 Task: Add the task  Create a new online tool for project management to the section Cloud Migration Sprint in the project AgileGlobe and add a Due Date to the respective task as 2024/03/21
Action: Mouse moved to (51, 380)
Screenshot: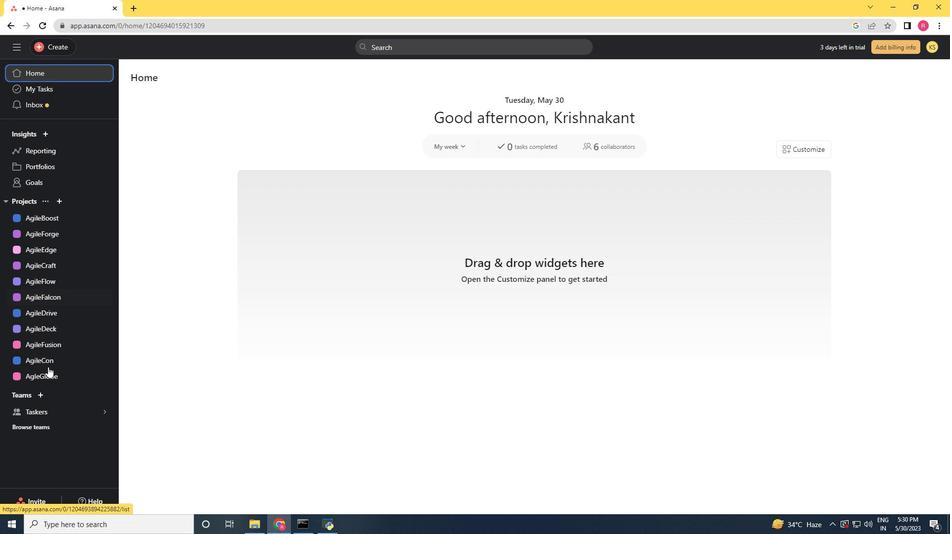 
Action: Mouse pressed left at (51, 380)
Screenshot: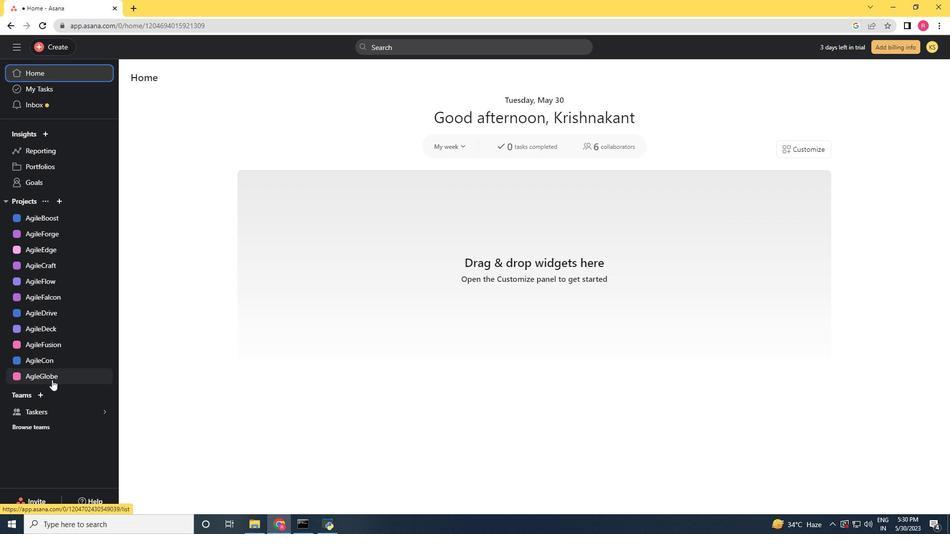 
Action: Mouse moved to (483, 337)
Screenshot: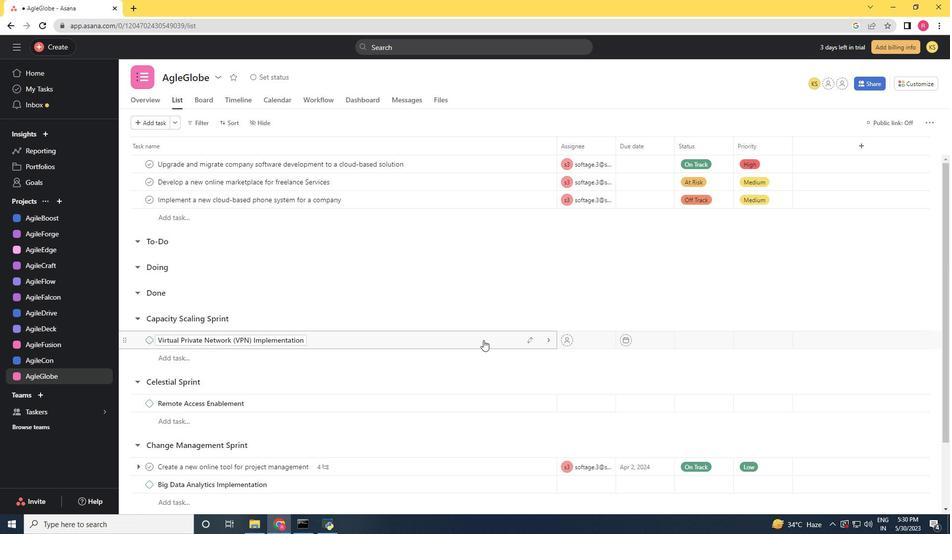 
Action: Mouse scrolled (483, 337) with delta (0, 0)
Screenshot: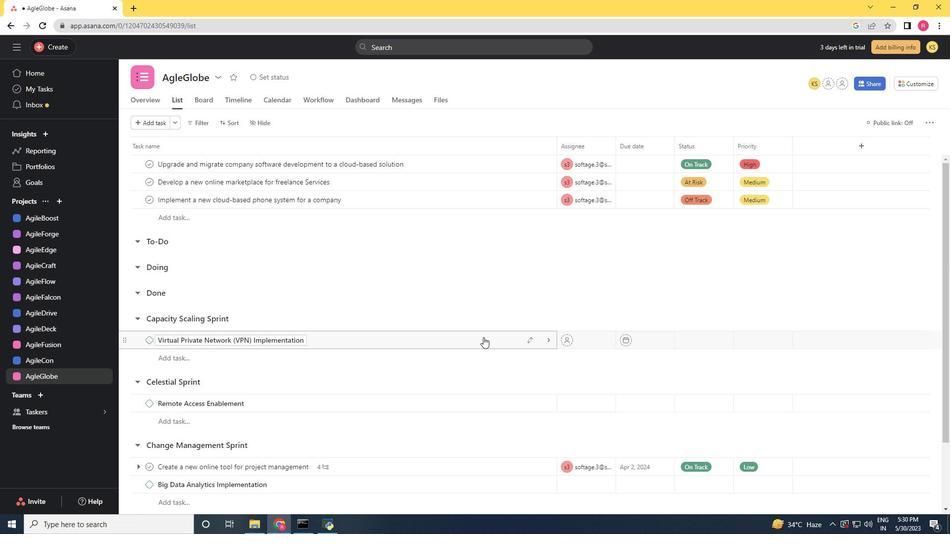 
Action: Mouse moved to (483, 340)
Screenshot: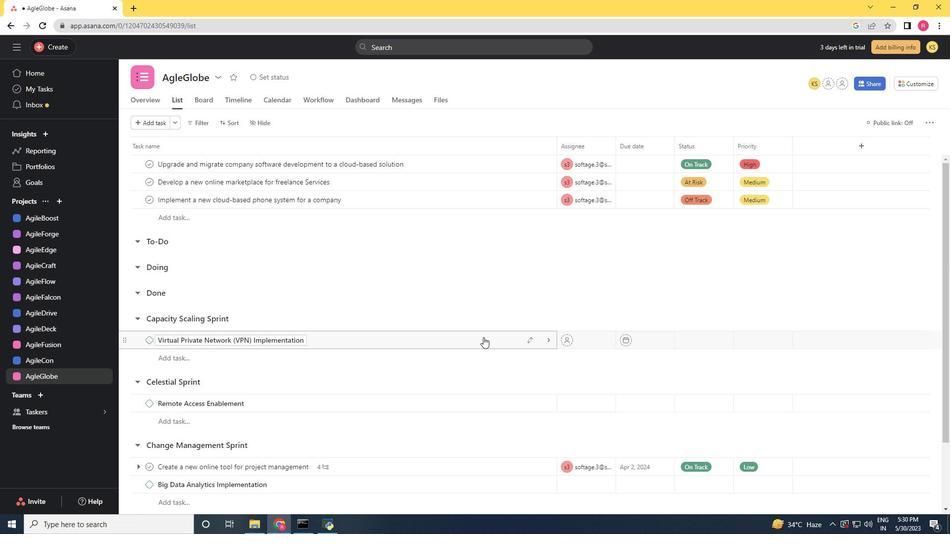 
Action: Mouse scrolled (483, 339) with delta (0, 0)
Screenshot: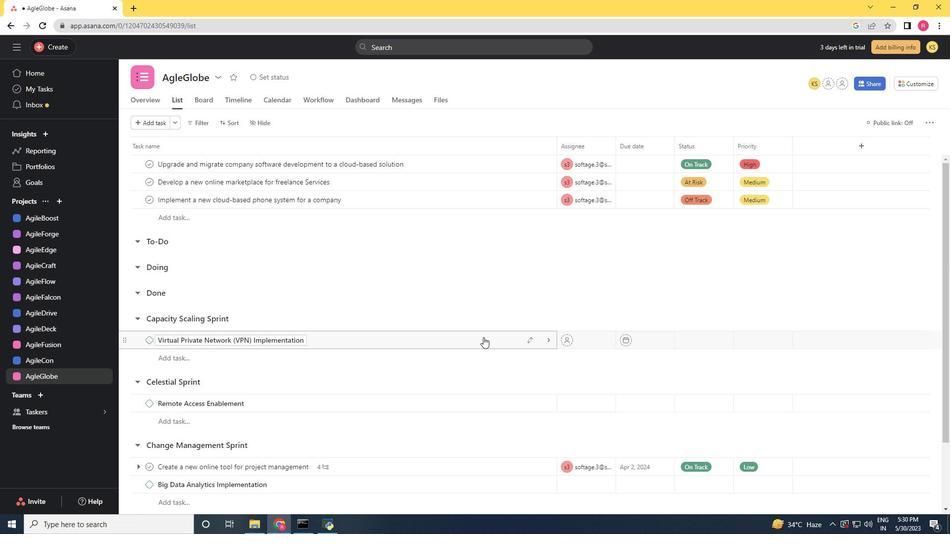 
Action: Mouse moved to (482, 344)
Screenshot: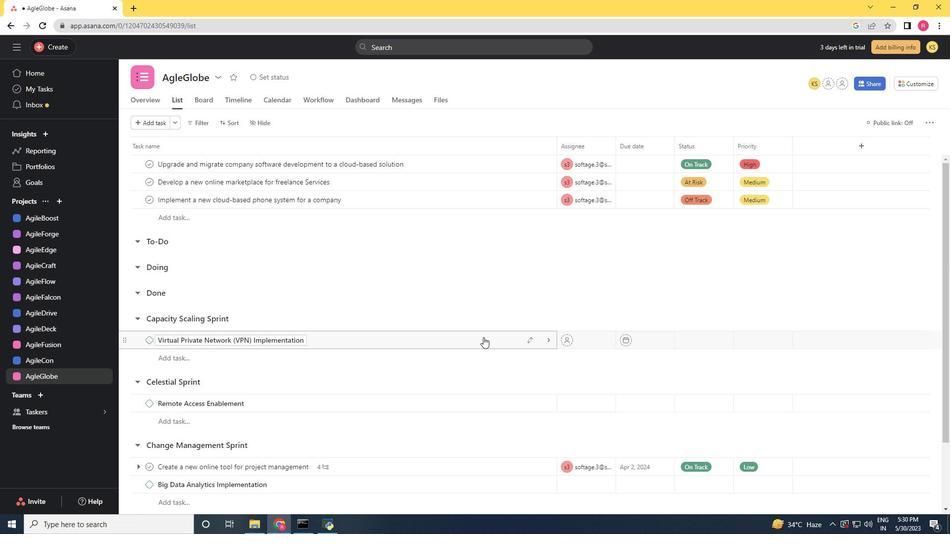 
Action: Mouse scrolled (482, 343) with delta (0, 0)
Screenshot: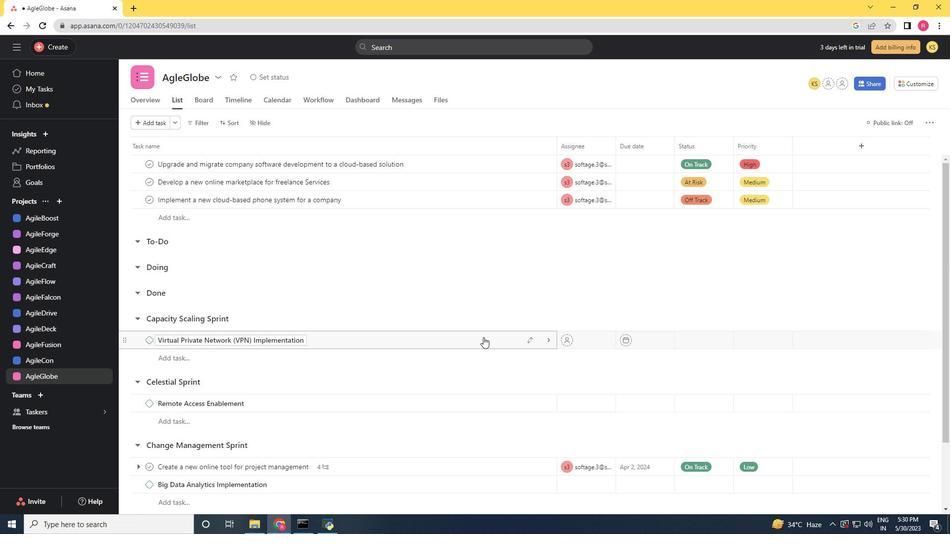 
Action: Mouse moved to (481, 348)
Screenshot: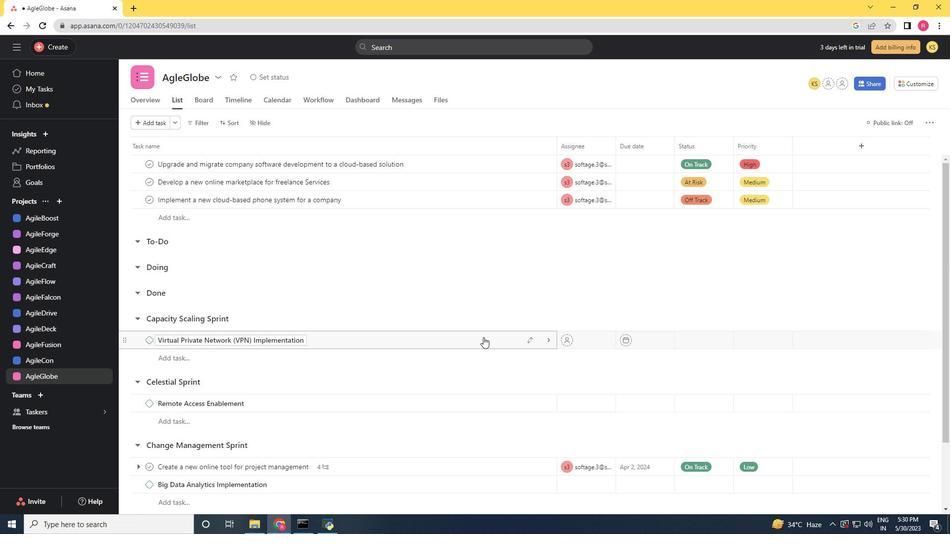 
Action: Mouse scrolled (481, 347) with delta (0, 0)
Screenshot: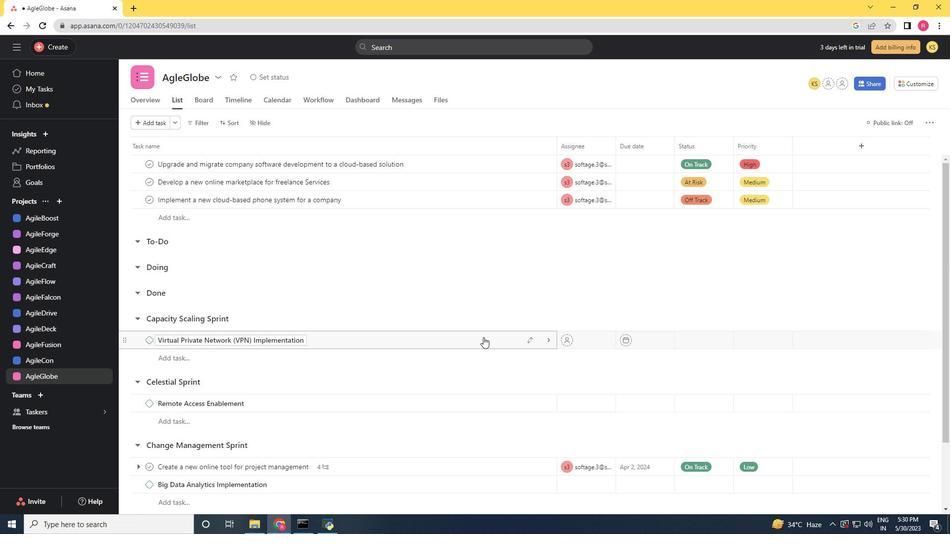 
Action: Mouse moved to (533, 387)
Screenshot: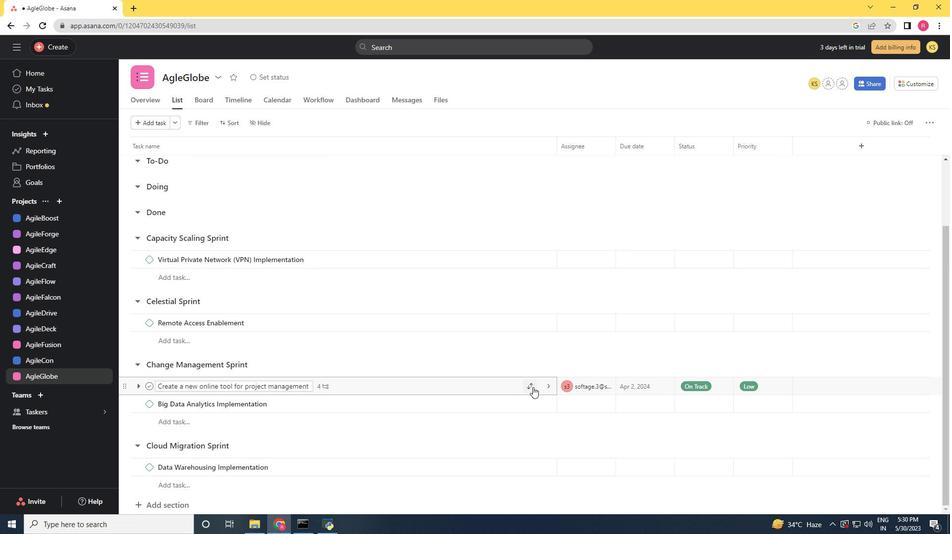 
Action: Mouse pressed left at (533, 387)
Screenshot: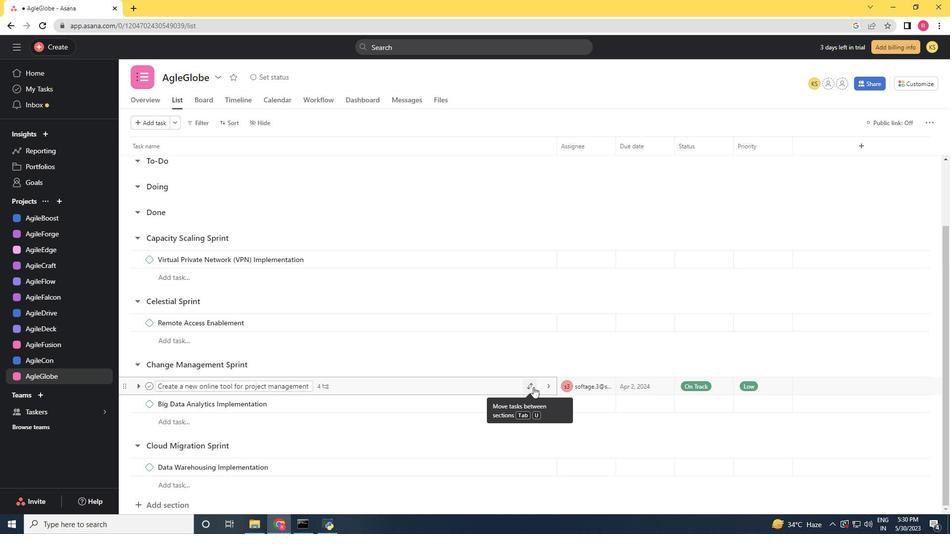 
Action: Mouse moved to (482, 360)
Screenshot: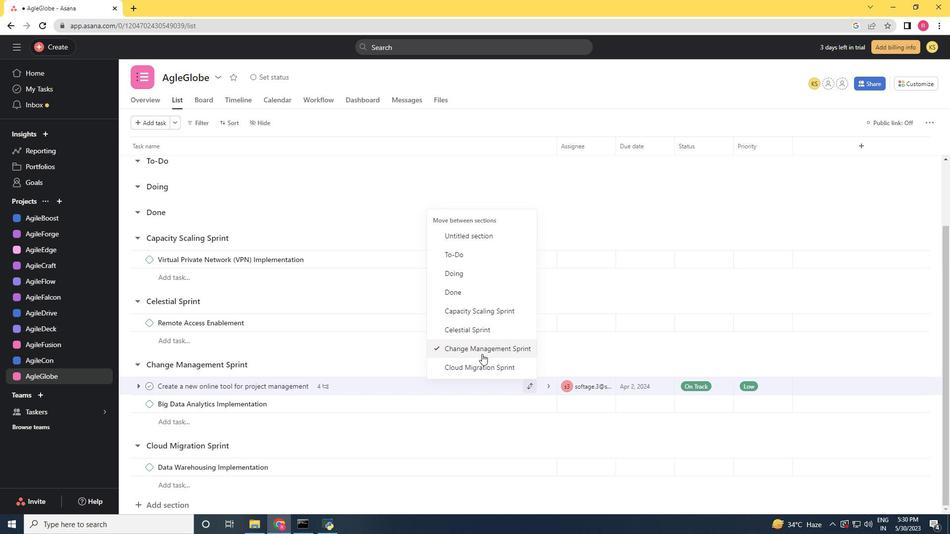 
Action: Mouse pressed left at (482, 360)
Screenshot: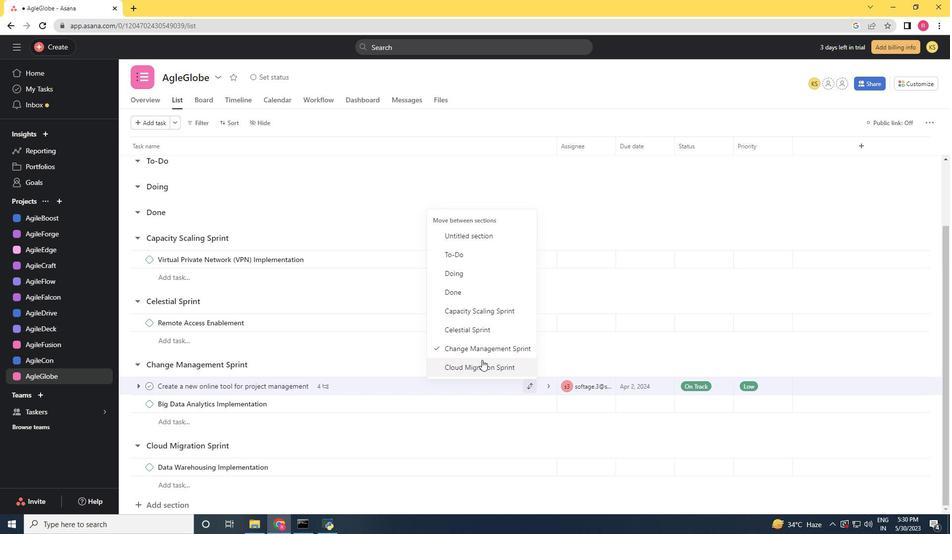 
Action: Mouse scrolled (482, 359) with delta (0, 0)
Screenshot: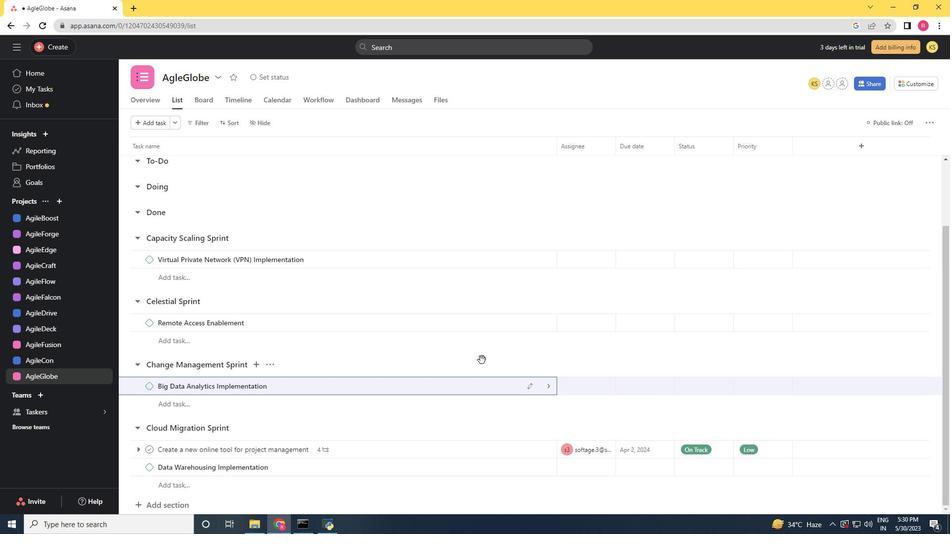 
Action: Mouse scrolled (482, 359) with delta (0, 0)
Screenshot: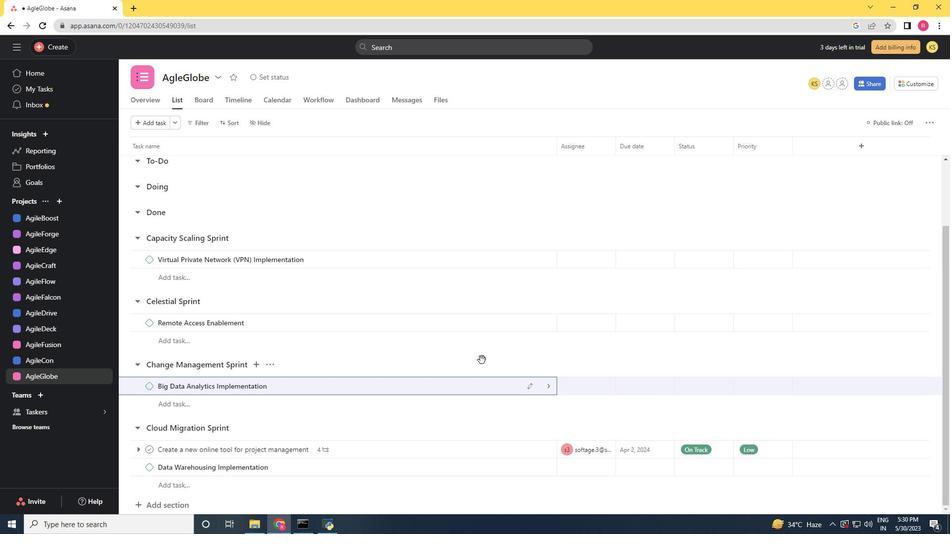 
Action: Mouse scrolled (482, 359) with delta (0, 0)
Screenshot: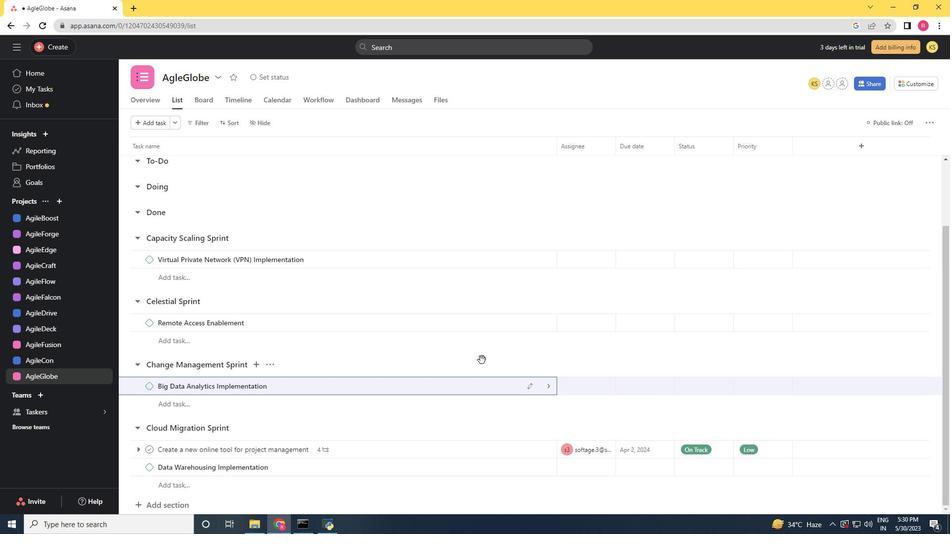 
Action: Mouse moved to (450, 452)
Screenshot: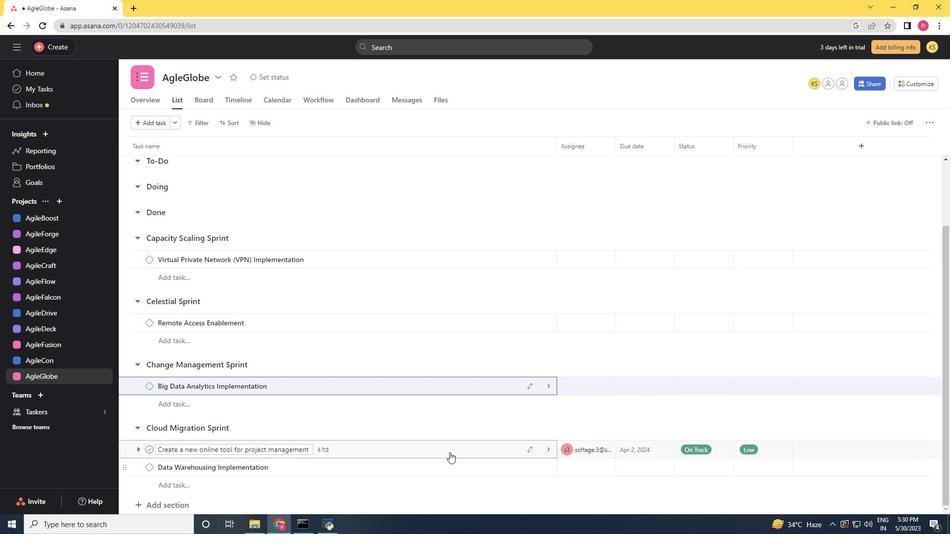 
Action: Mouse pressed left at (450, 452)
Screenshot: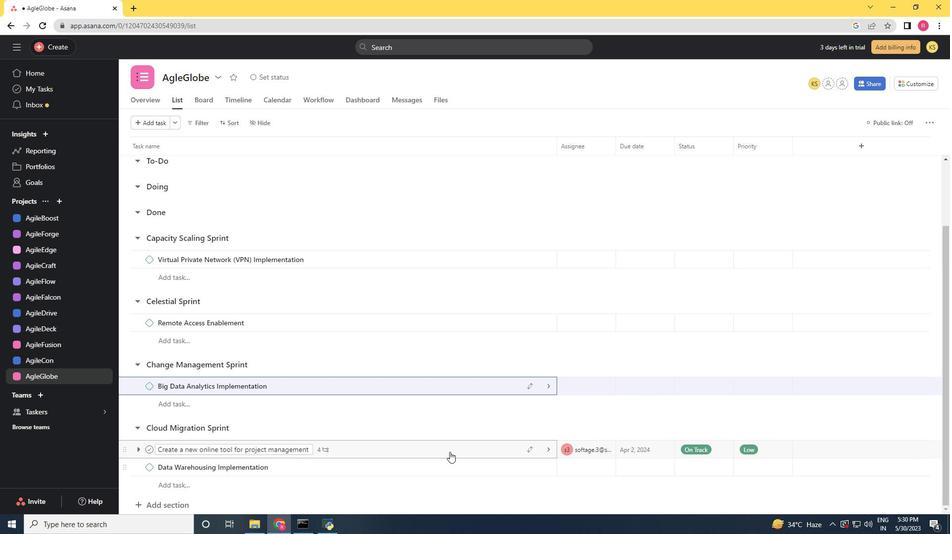 
Action: Mouse moved to (742, 200)
Screenshot: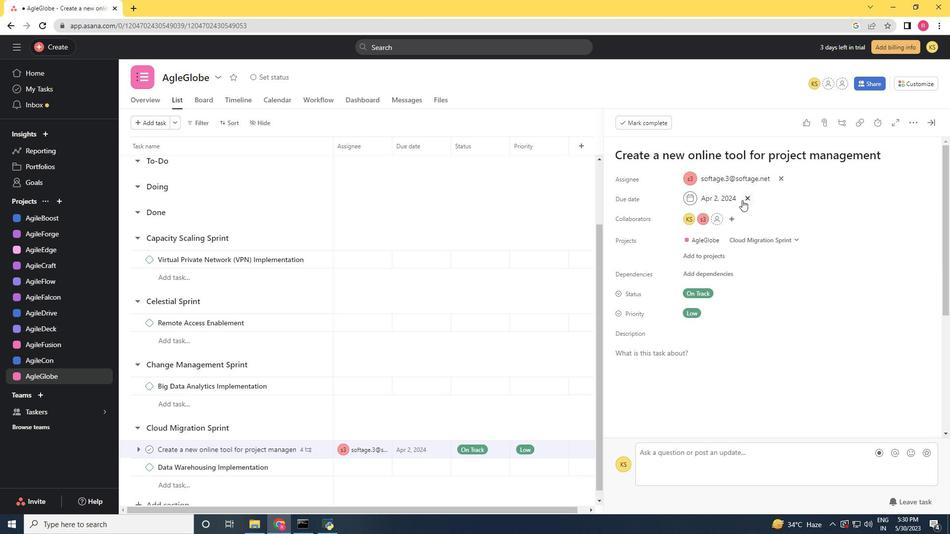 
Action: Mouse pressed left at (742, 200)
Screenshot: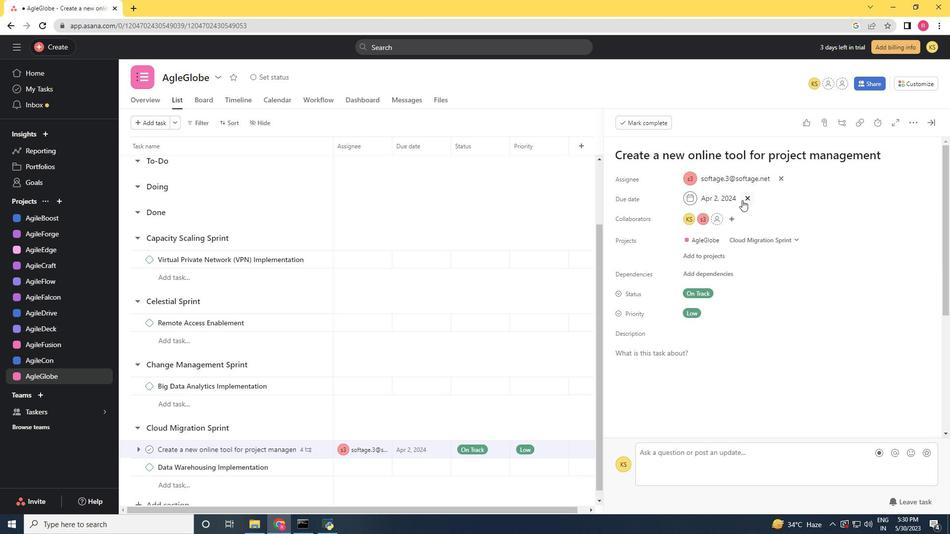 
Action: Mouse pressed left at (742, 200)
Screenshot: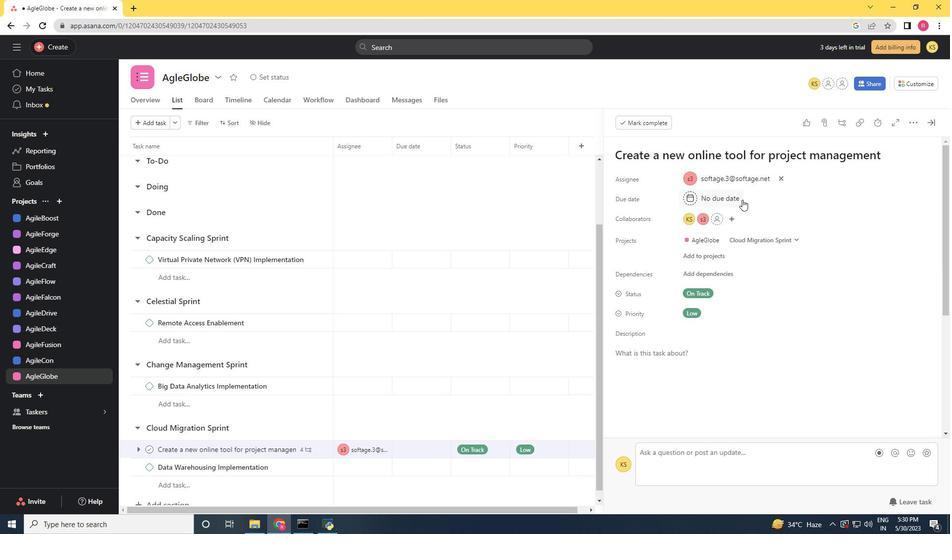 
Action: Mouse moved to (805, 250)
Screenshot: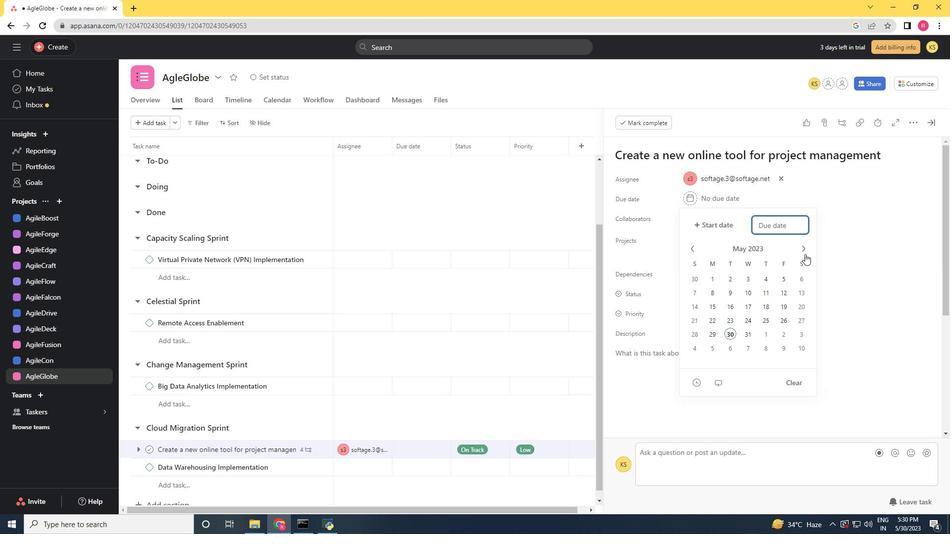 
Action: Mouse pressed left at (805, 250)
Screenshot: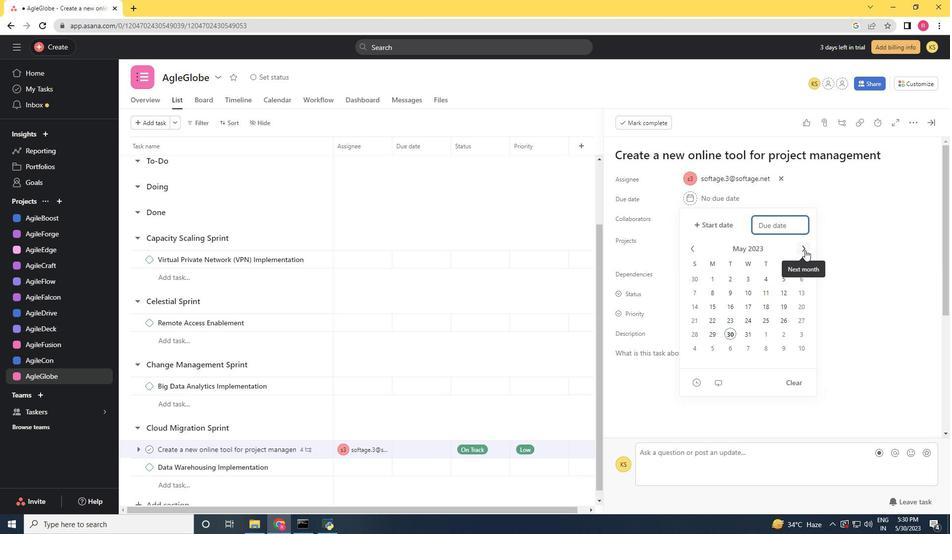 
Action: Mouse pressed left at (805, 250)
Screenshot: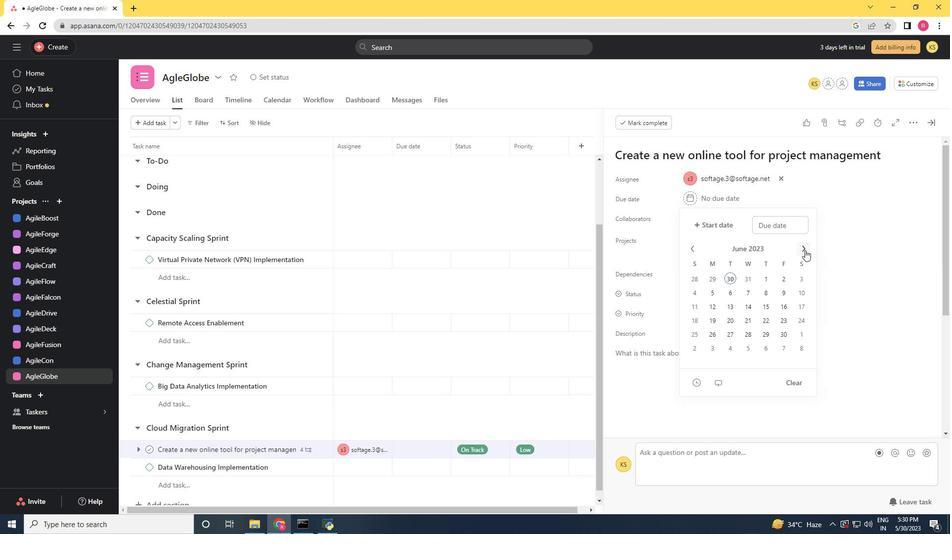 
Action: Mouse pressed left at (805, 250)
Screenshot: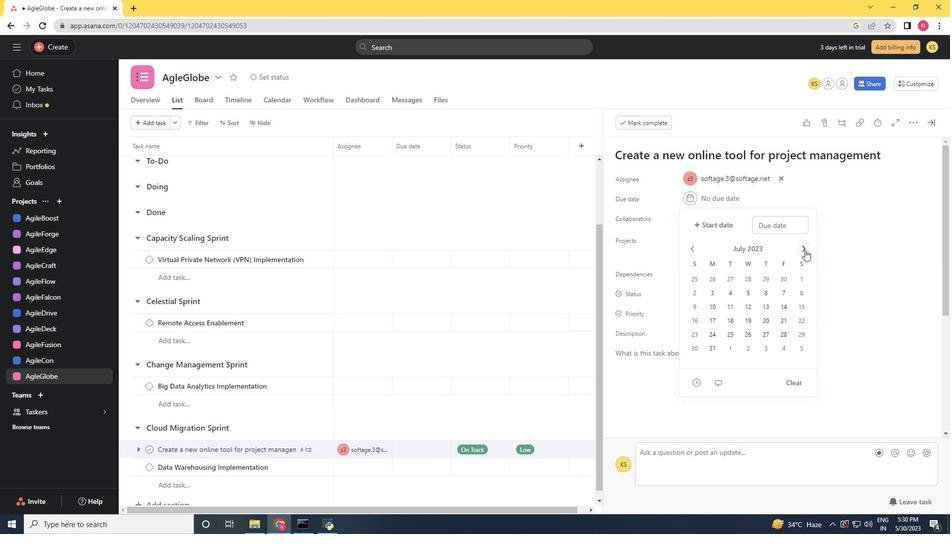 
Action: Mouse pressed left at (805, 250)
Screenshot: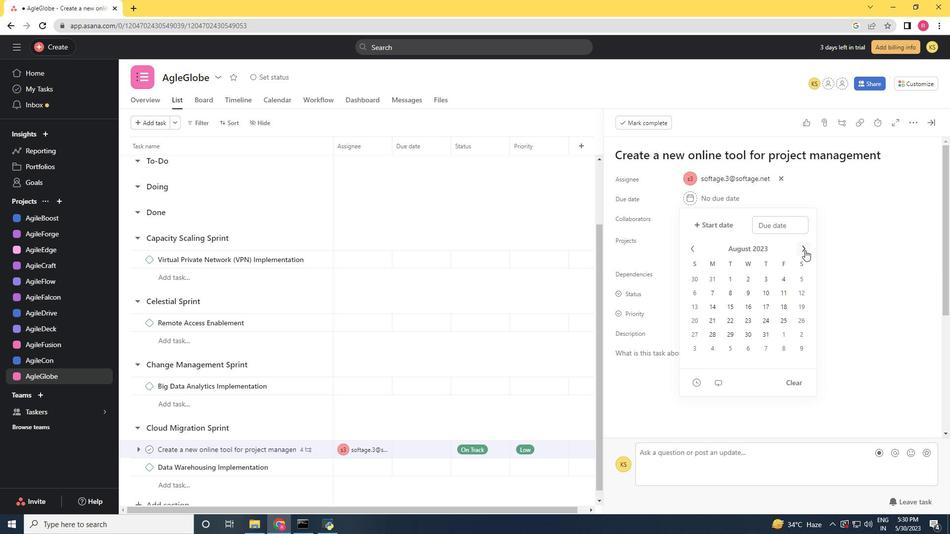 
Action: Mouse pressed left at (805, 250)
Screenshot: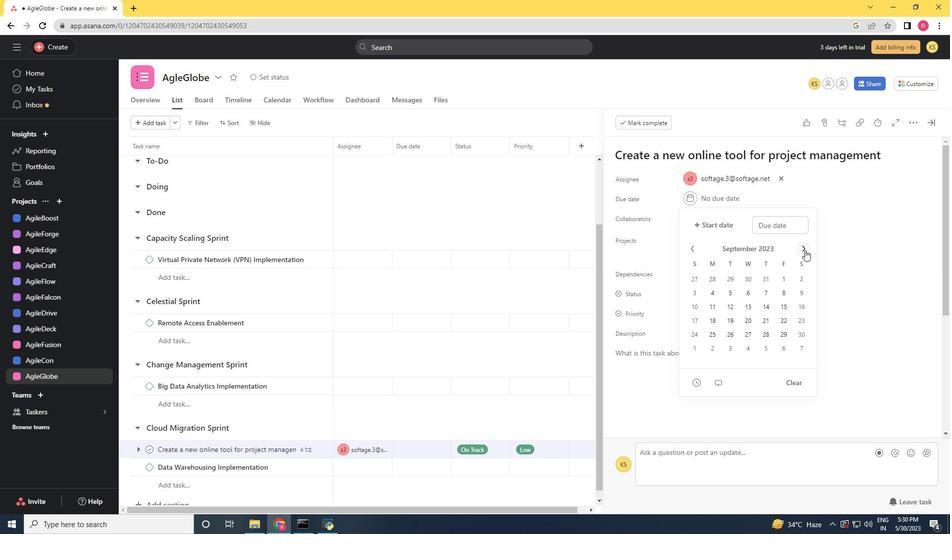 
Action: Mouse pressed left at (805, 250)
Screenshot: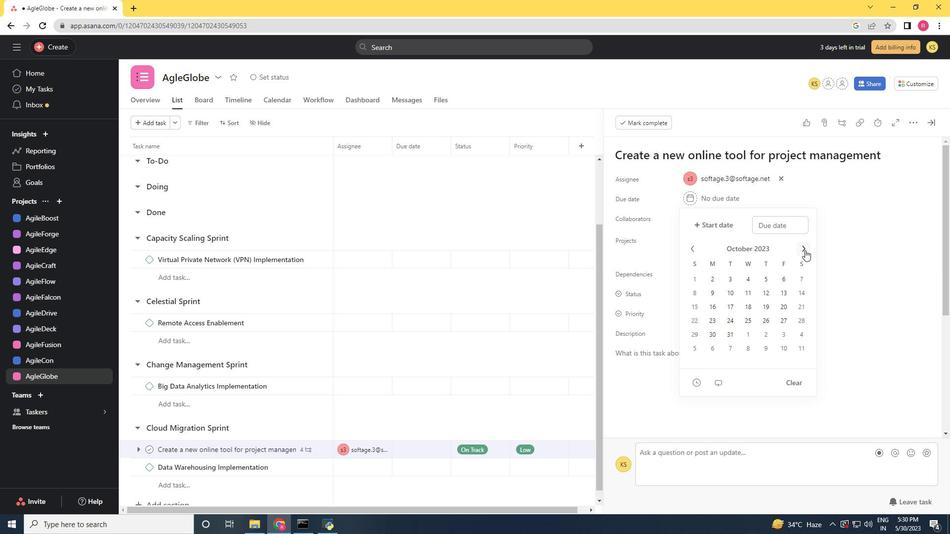 
Action: Mouse pressed left at (805, 250)
Screenshot: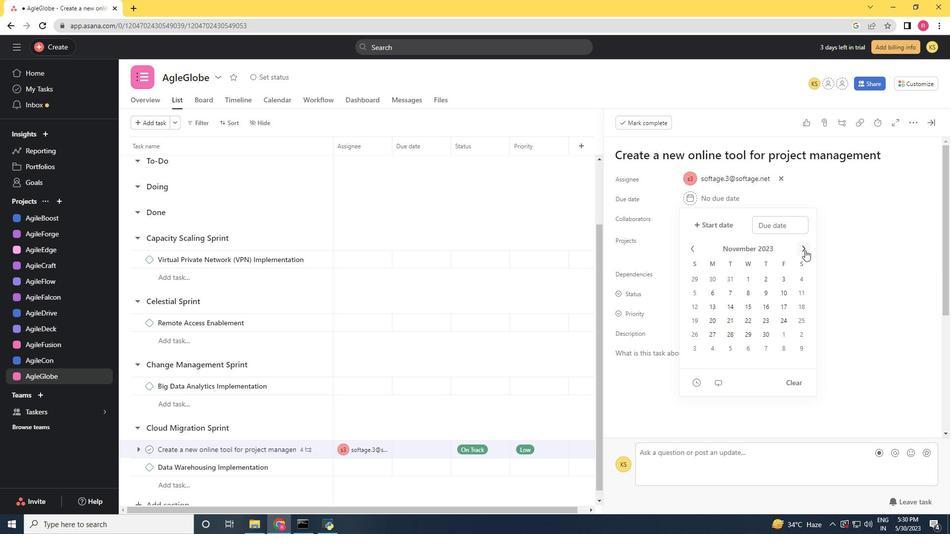 
Action: Mouse pressed left at (805, 250)
Screenshot: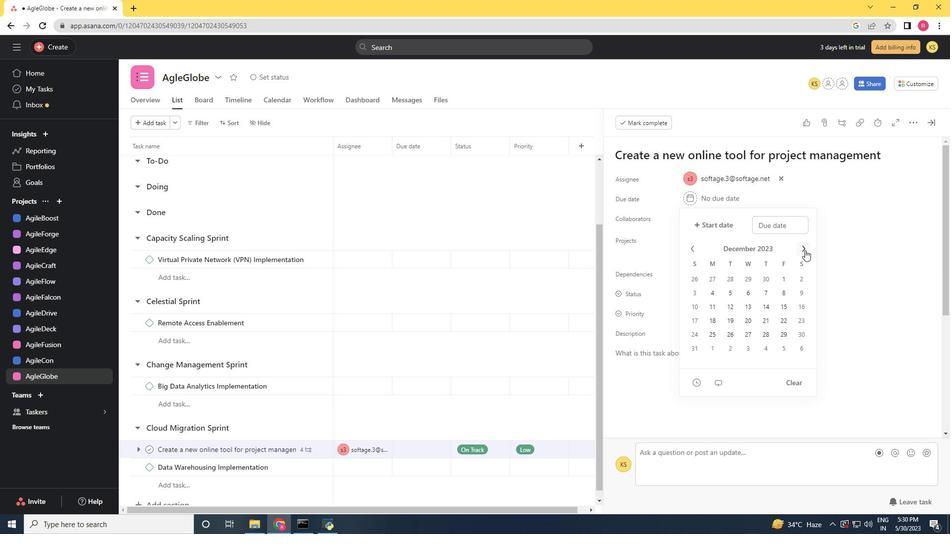 
Action: Mouse pressed left at (805, 250)
Screenshot: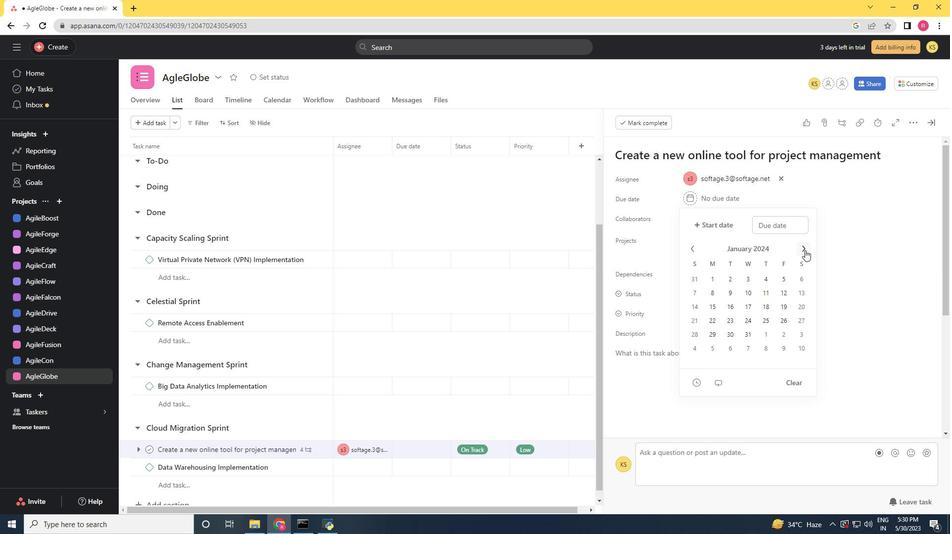 
Action: Mouse pressed left at (805, 250)
Screenshot: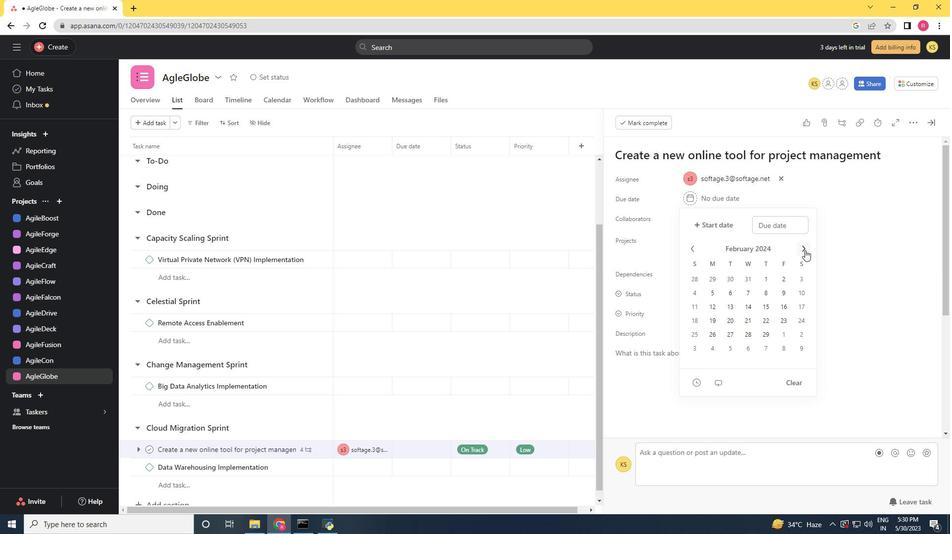 
Action: Mouse moved to (769, 318)
Screenshot: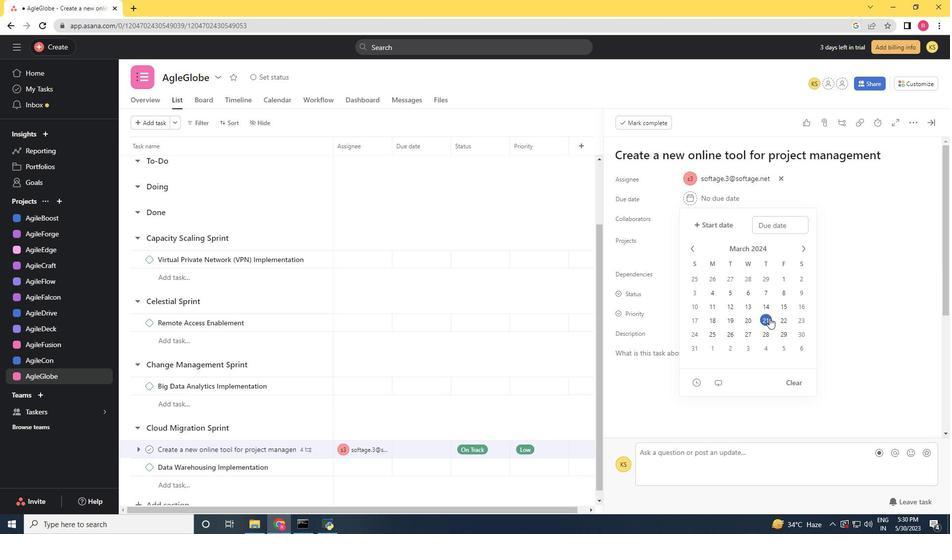 
Action: Mouse pressed left at (769, 318)
Screenshot: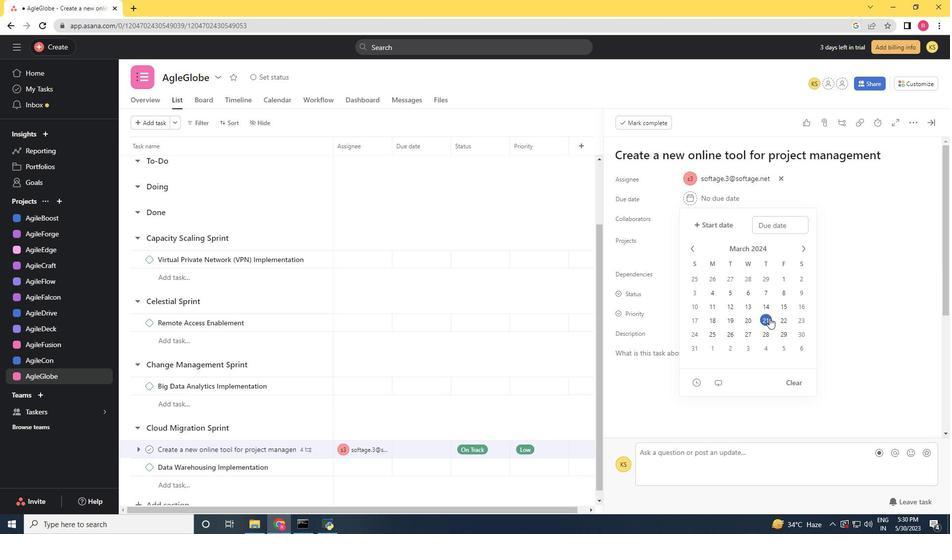
Action: Mouse moved to (879, 282)
Screenshot: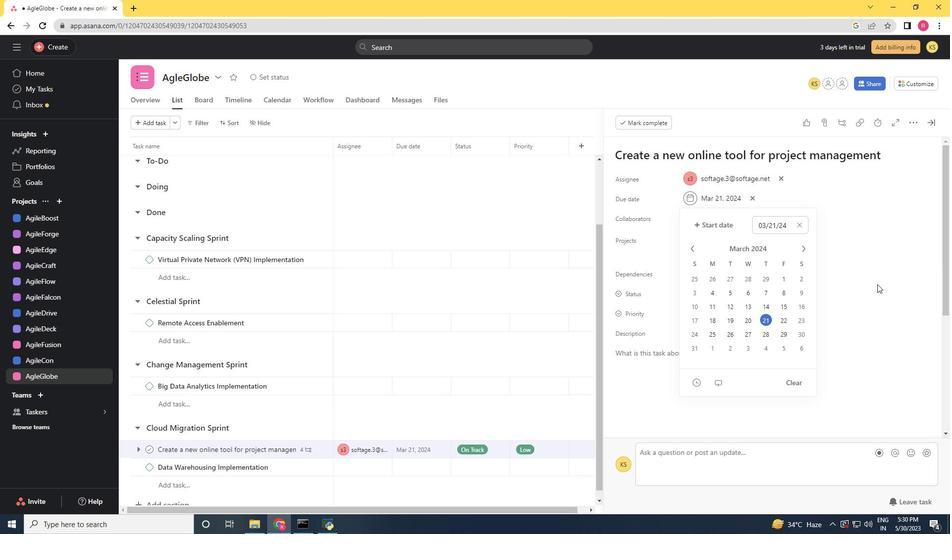 
Action: Mouse pressed left at (879, 282)
Screenshot: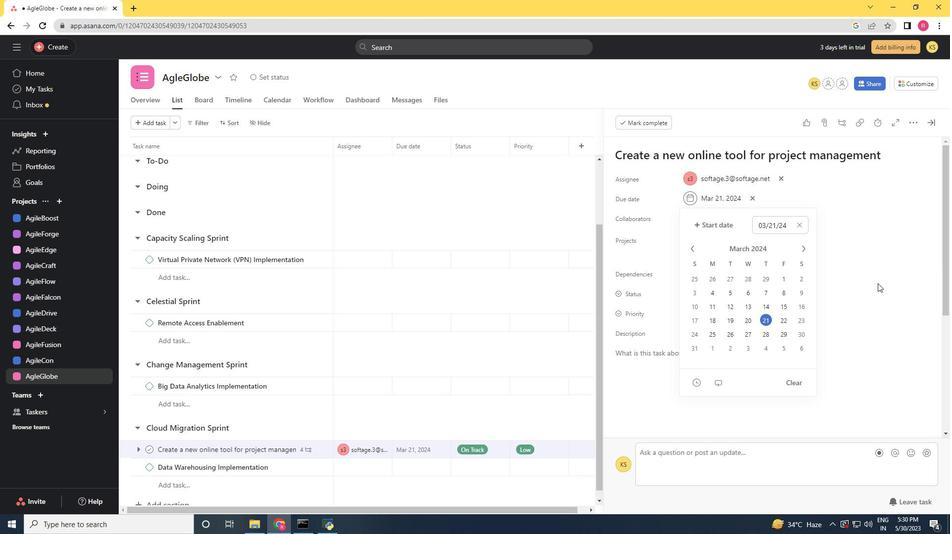 
Action: Mouse moved to (879, 282)
Screenshot: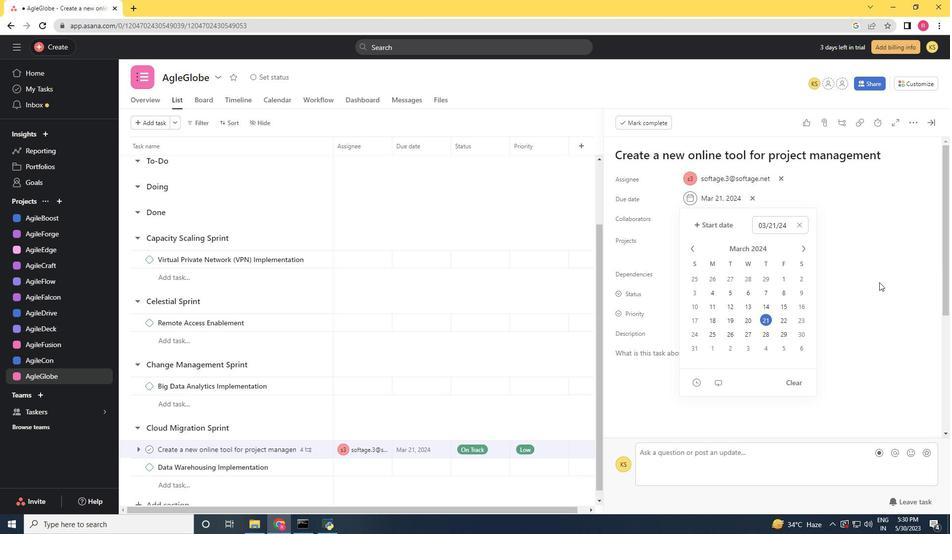 
Action: Mouse pressed left at (879, 282)
Screenshot: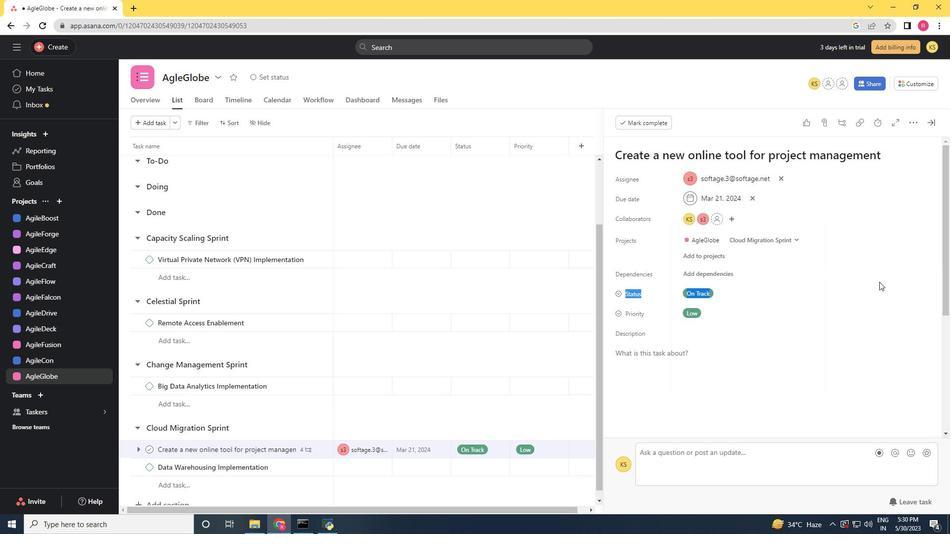 
Action: Mouse moved to (929, 125)
Screenshot: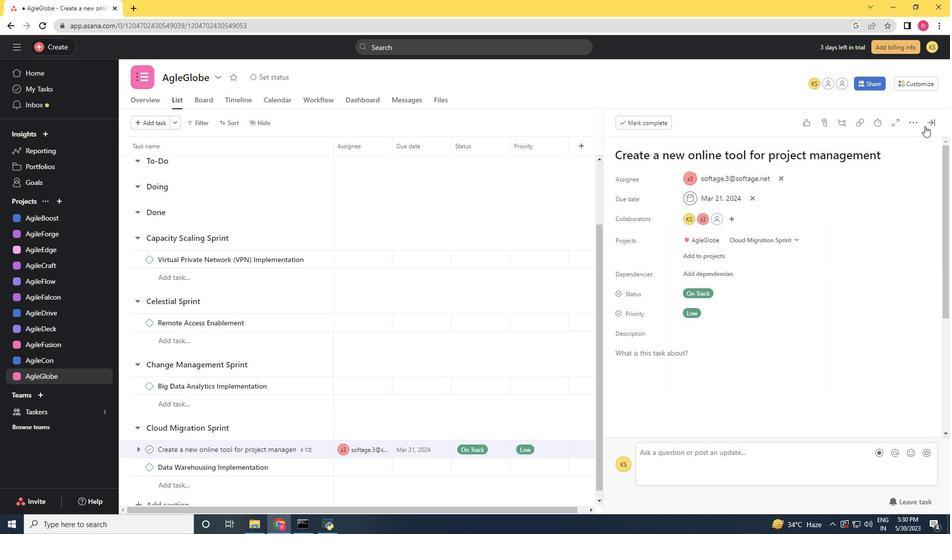 
Action: Mouse pressed left at (929, 125)
Screenshot: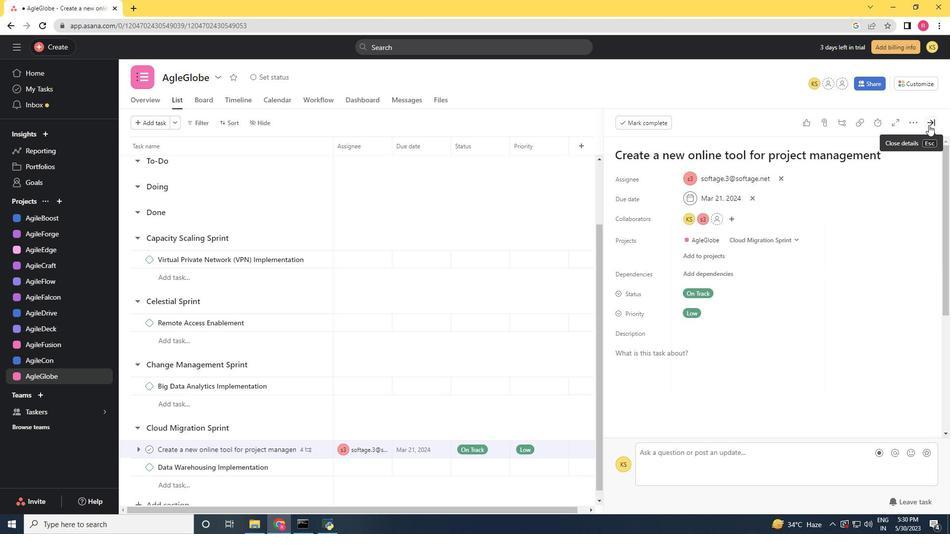 
